 Task: Write the Default Hours per Day "2" Under New Employee in Process Payment.
Action: Mouse moved to (95, 14)
Screenshot: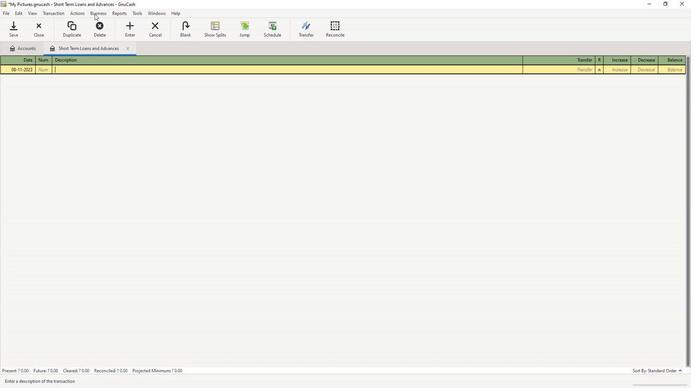 
Action: Mouse pressed left at (95, 14)
Screenshot: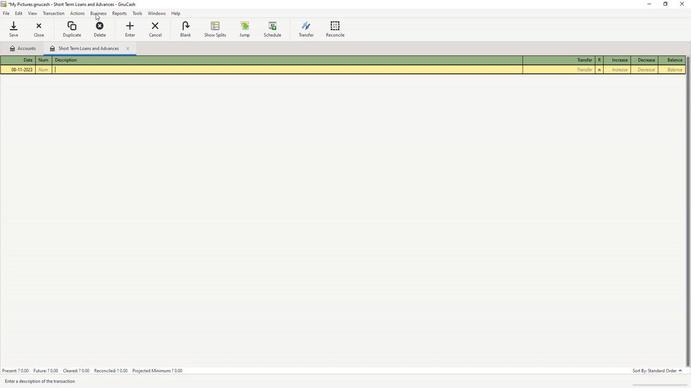 
Action: Mouse moved to (111, 22)
Screenshot: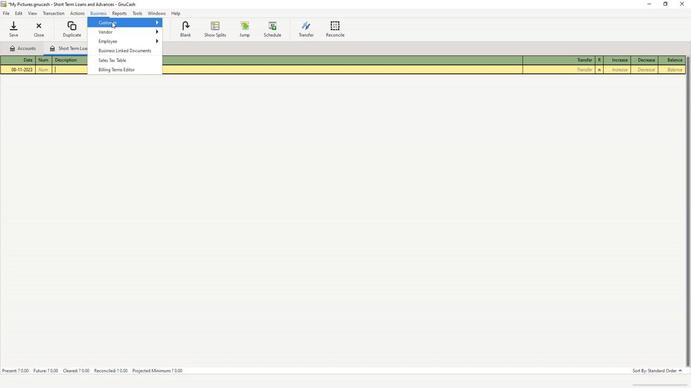 
Action: Mouse pressed left at (111, 22)
Screenshot: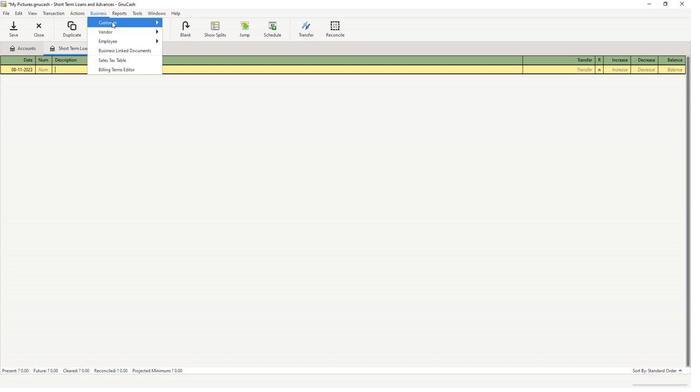 
Action: Mouse moved to (193, 91)
Screenshot: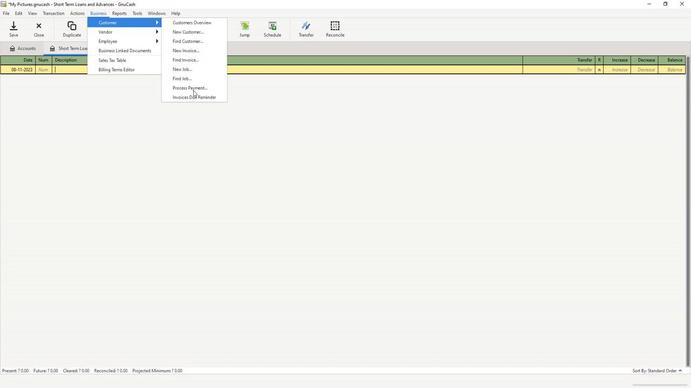 
Action: Mouse pressed left at (193, 91)
Screenshot: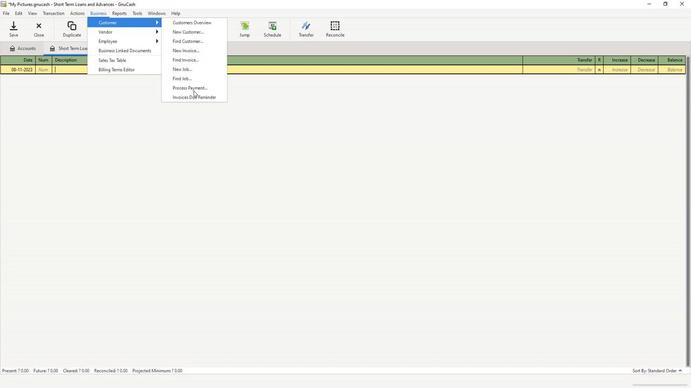 
Action: Mouse moved to (276, 123)
Screenshot: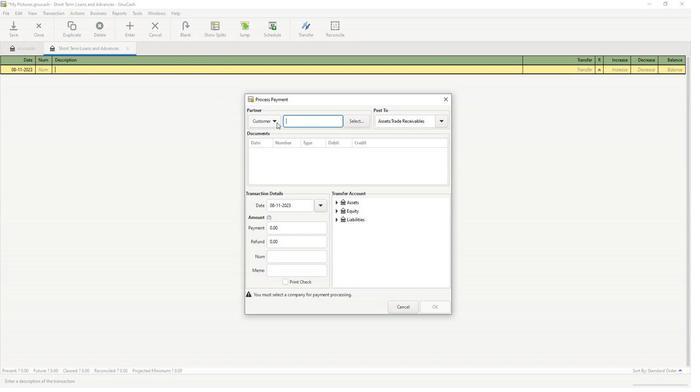 
Action: Mouse pressed left at (276, 123)
Screenshot: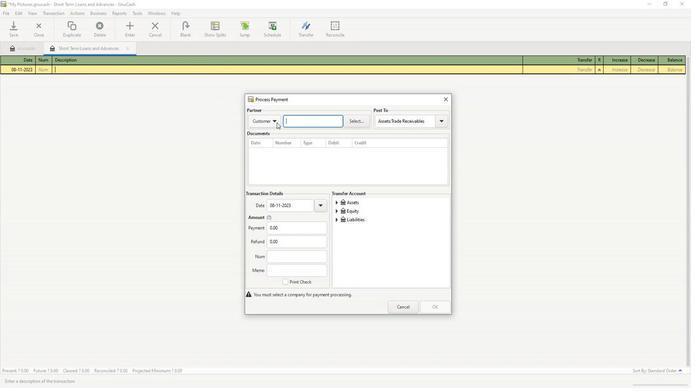 
Action: Mouse moved to (268, 148)
Screenshot: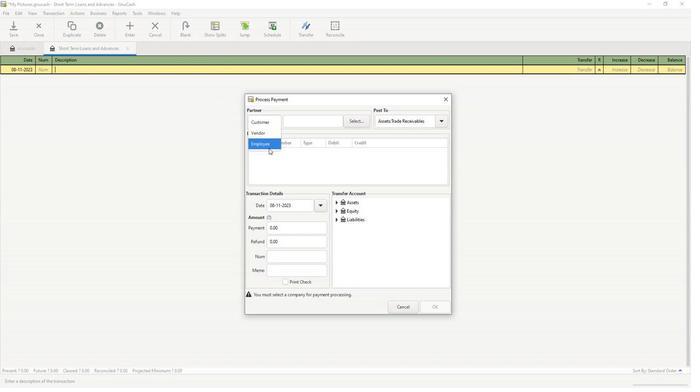 
Action: Mouse pressed left at (268, 148)
Screenshot: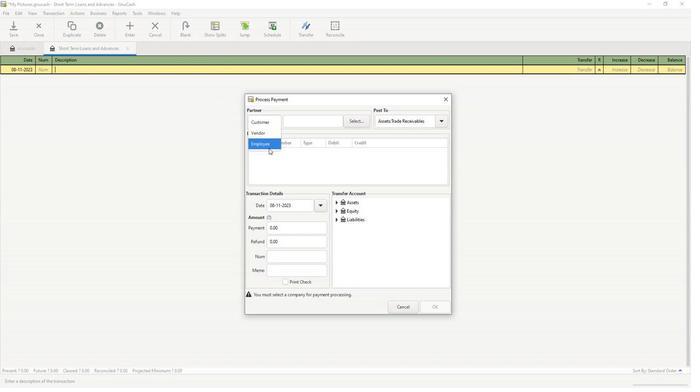 
Action: Mouse moved to (365, 123)
Screenshot: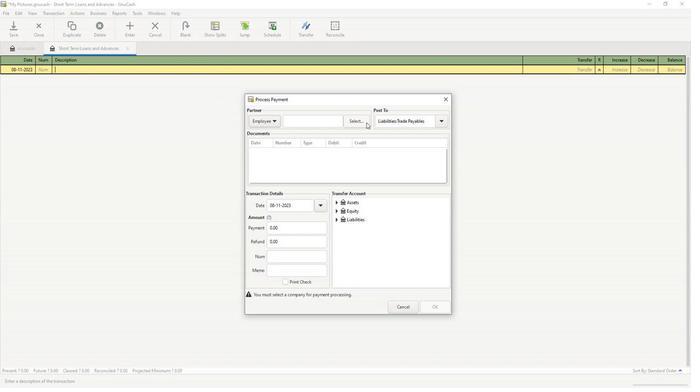 
Action: Mouse pressed left at (365, 123)
Screenshot: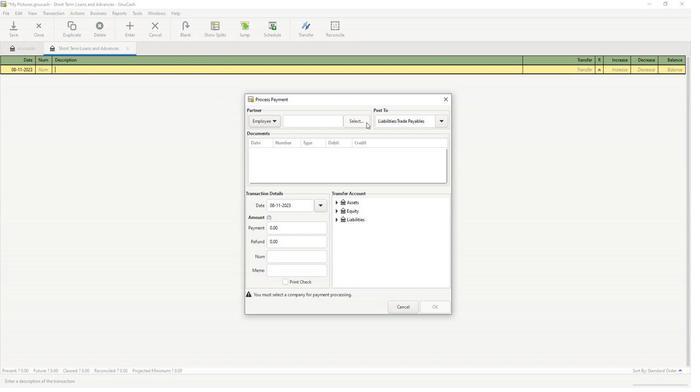 
Action: Mouse moved to (368, 268)
Screenshot: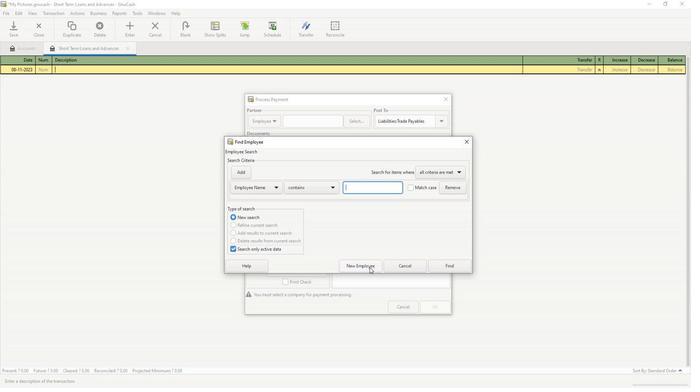 
Action: Mouse pressed left at (368, 268)
Screenshot: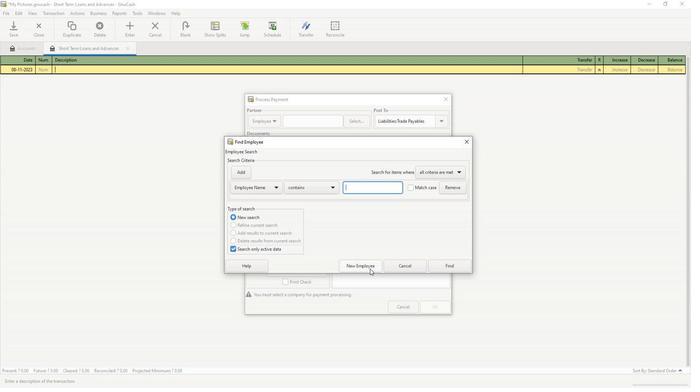 
Action: Mouse moved to (348, 122)
Screenshot: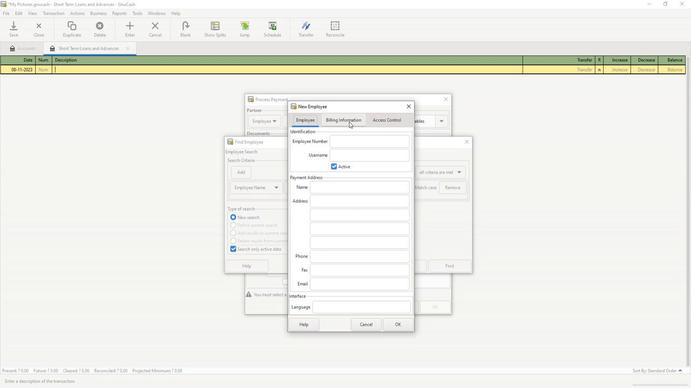 
Action: Mouse pressed left at (348, 122)
Screenshot: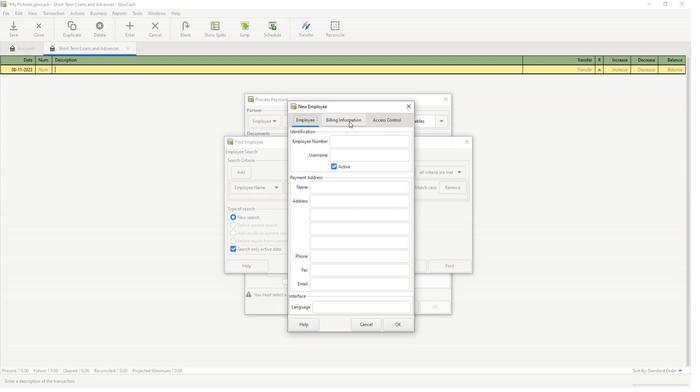 
Action: Mouse moved to (365, 139)
Screenshot: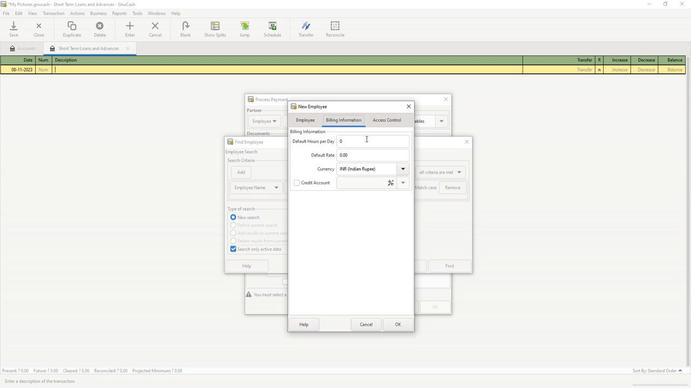 
Action: Mouse pressed left at (365, 139)
Screenshot: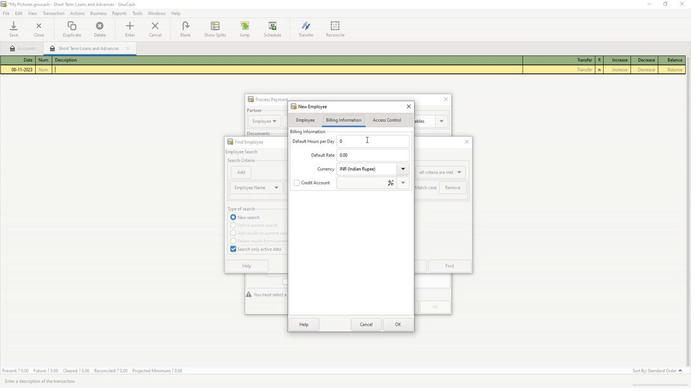 
Action: Key pressed <Key.backspace><Key.backspace>2
Screenshot: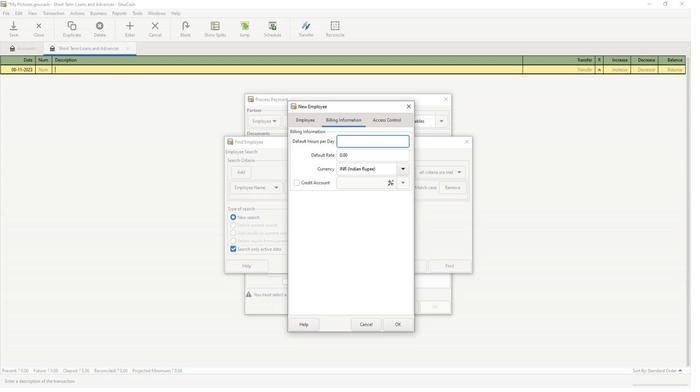 
Action: Mouse moved to (402, 324)
Screenshot: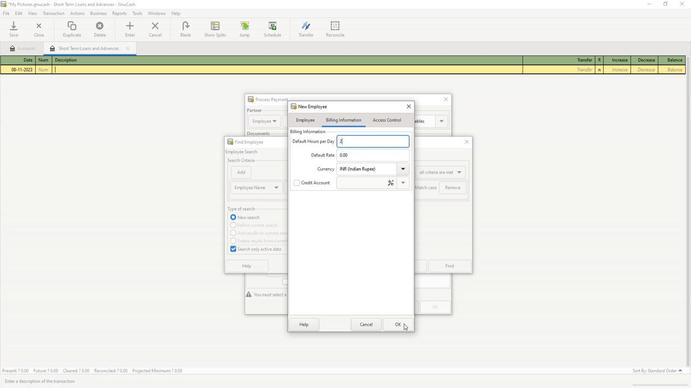 
